 Task: Add a signature Cody Rivera containing 'Thanks for your time, Cody Rivera' to email address softage.1@softage.net and add a folder Training
Action: Mouse moved to (661, 284)
Screenshot: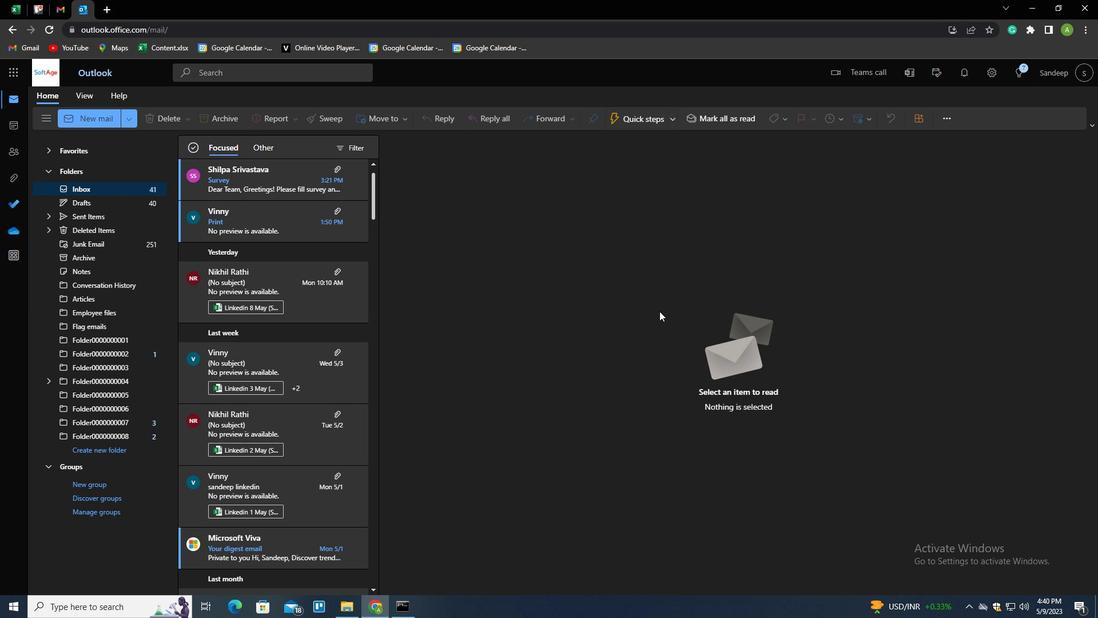 
Action: Key pressed n
Screenshot: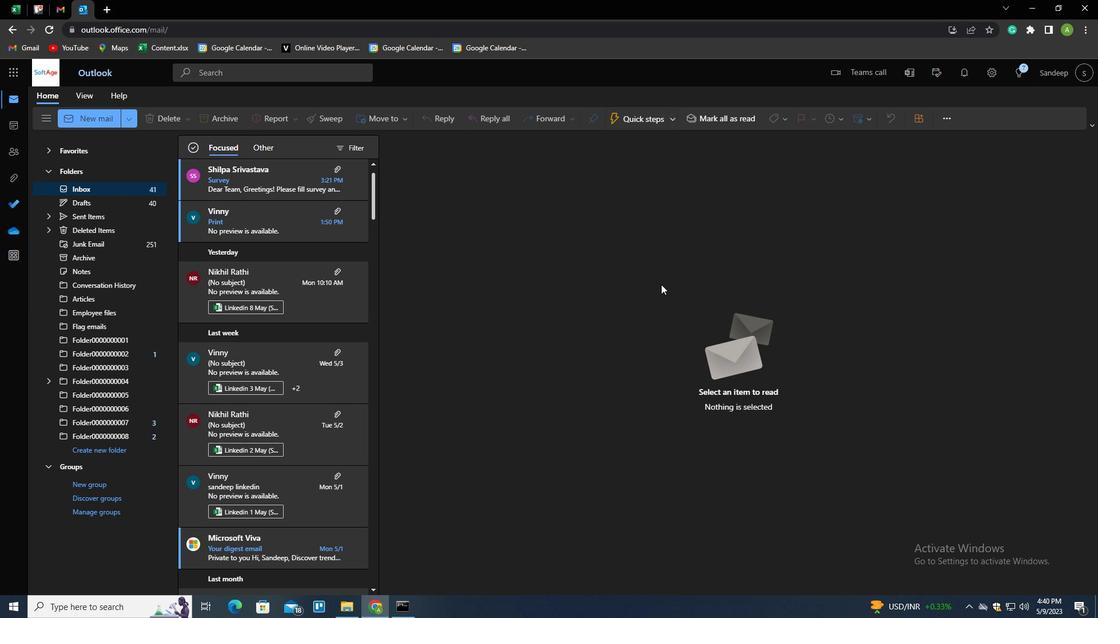 
Action: Mouse moved to (761, 117)
Screenshot: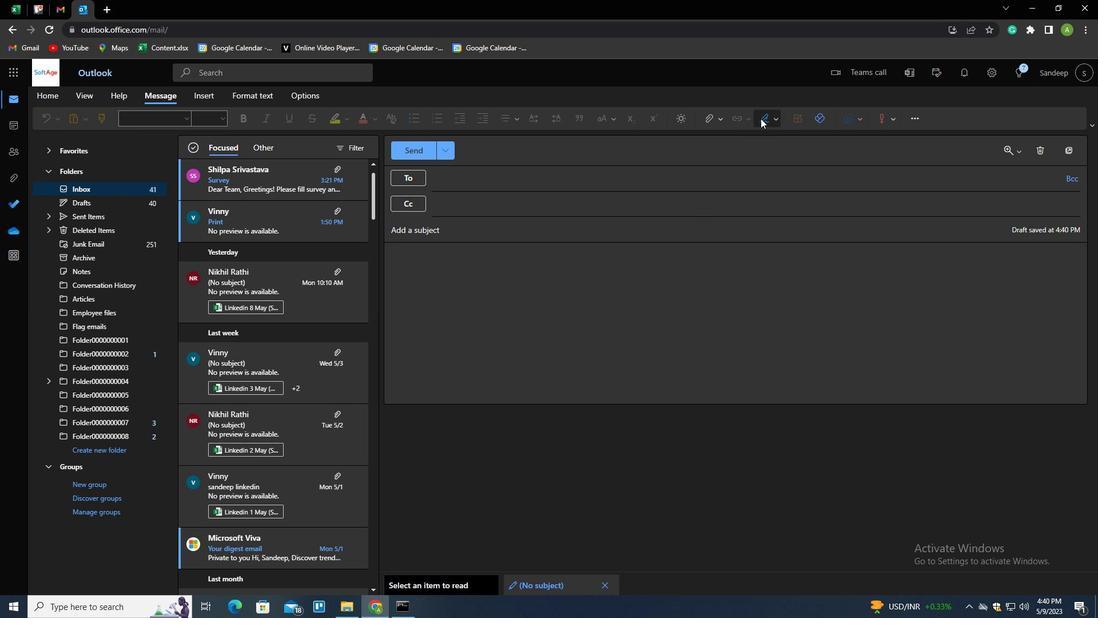 
Action: Mouse pressed left at (761, 117)
Screenshot: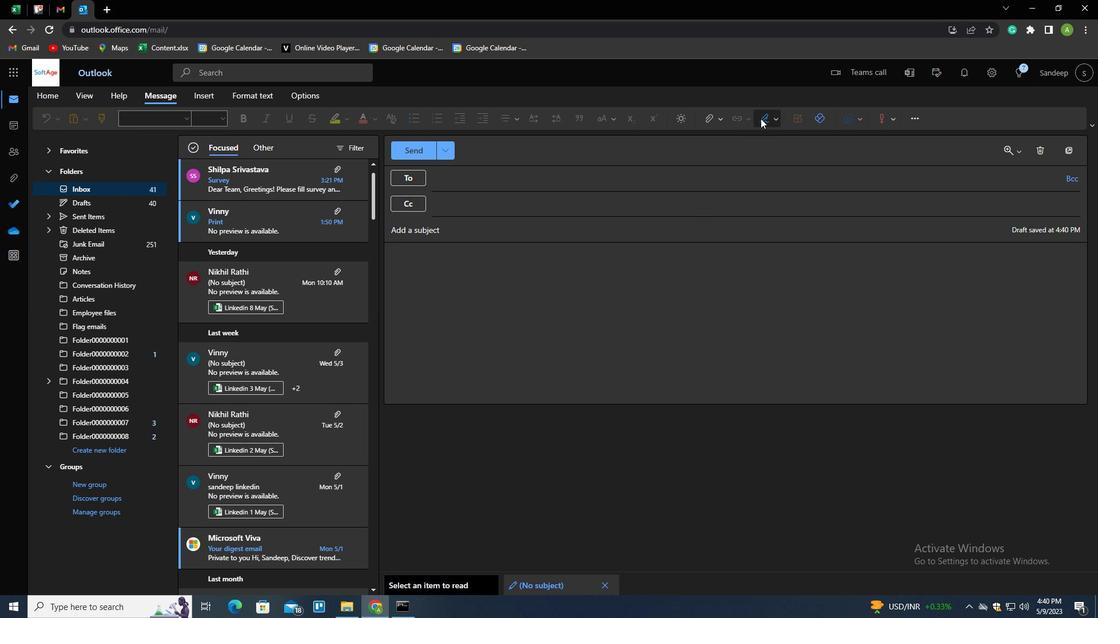 
Action: Mouse moved to (760, 137)
Screenshot: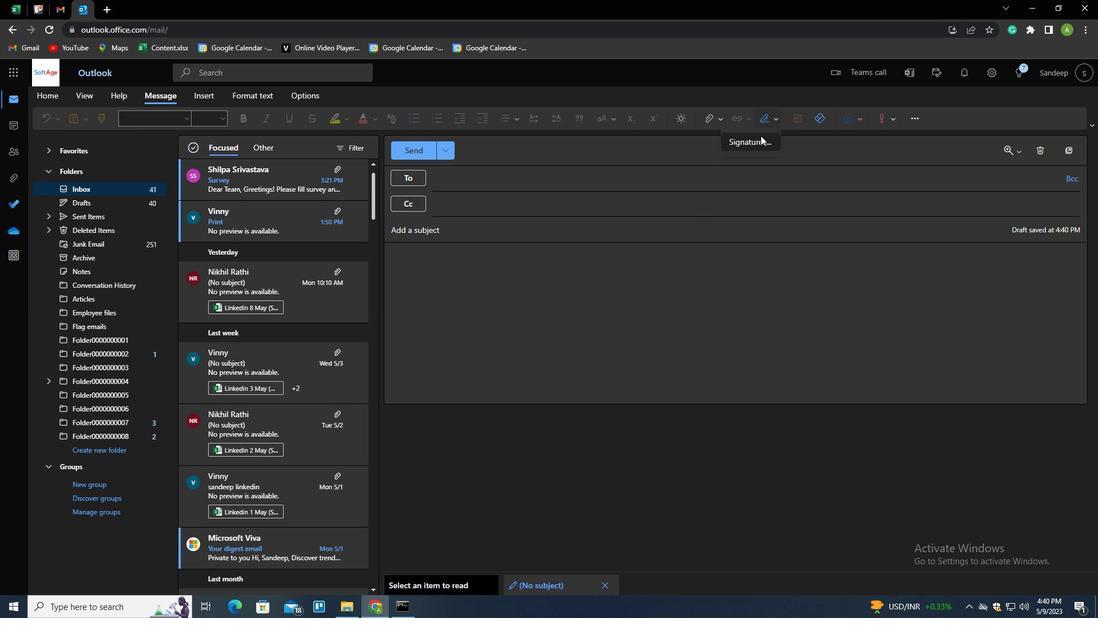 
Action: Mouse pressed left at (760, 137)
Screenshot: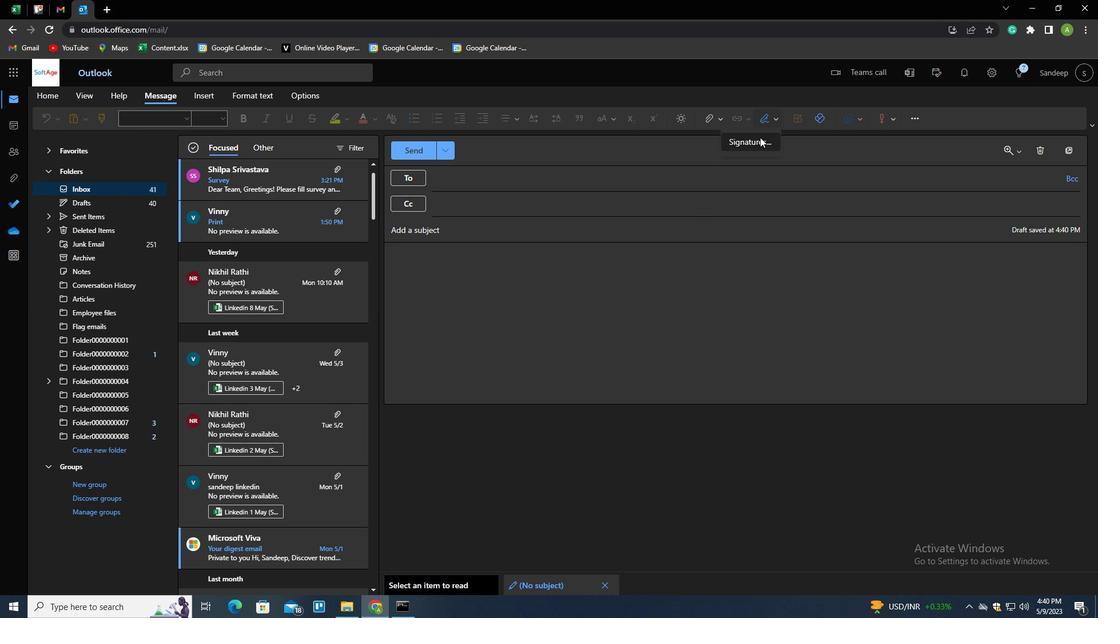 
Action: Mouse moved to (786, 301)
Screenshot: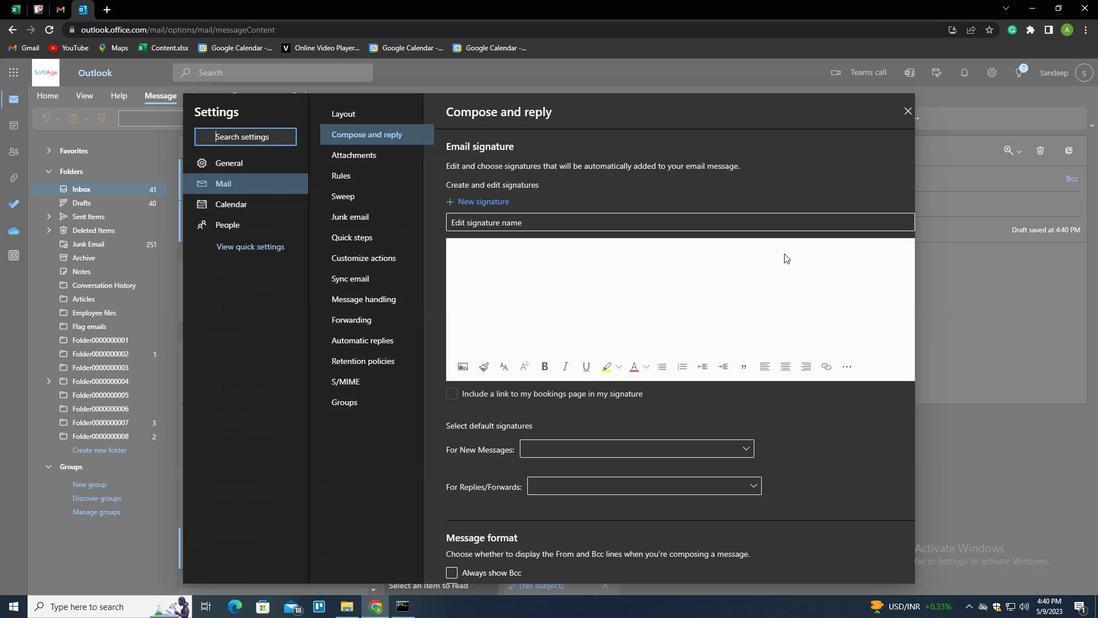 
Action: Mouse scrolled (786, 301) with delta (0, 0)
Screenshot: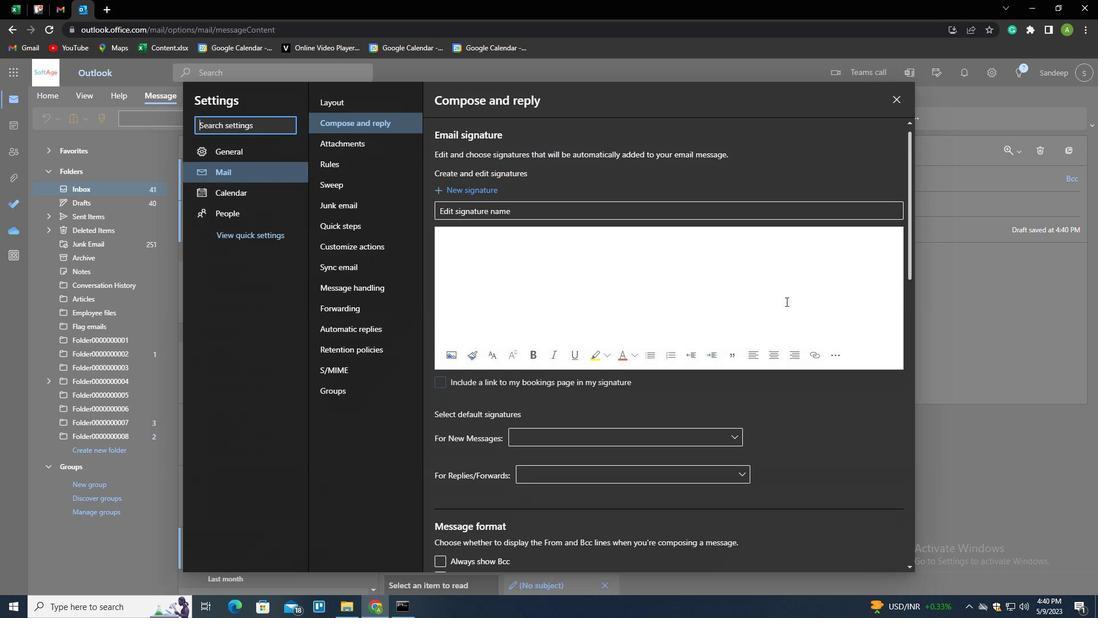 
Action: Mouse moved to (538, 157)
Screenshot: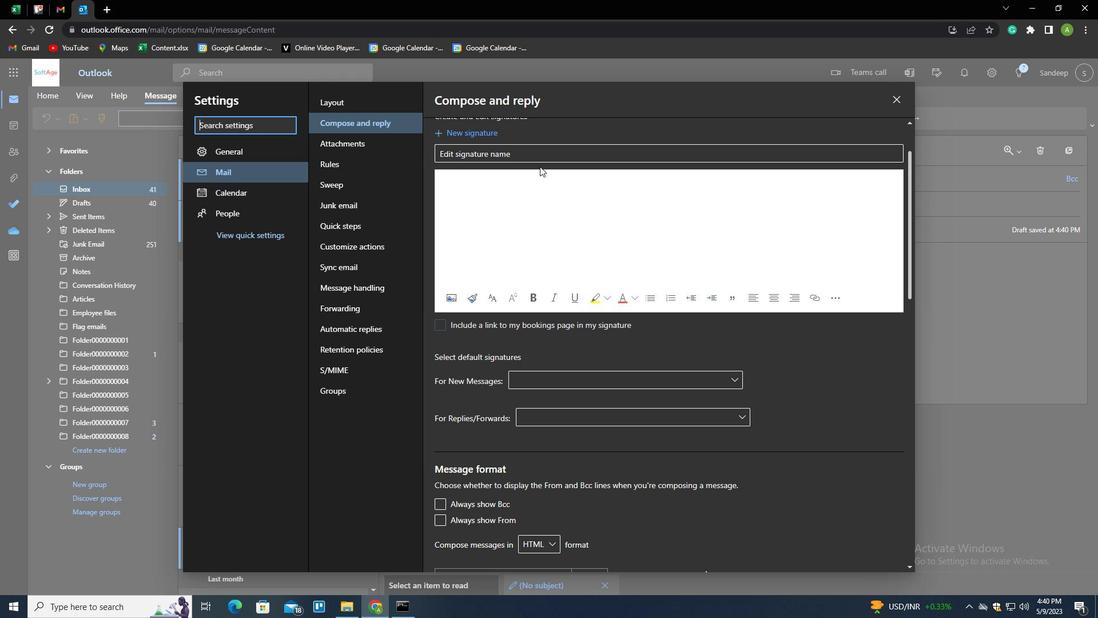 
Action: Mouse pressed left at (538, 157)
Screenshot: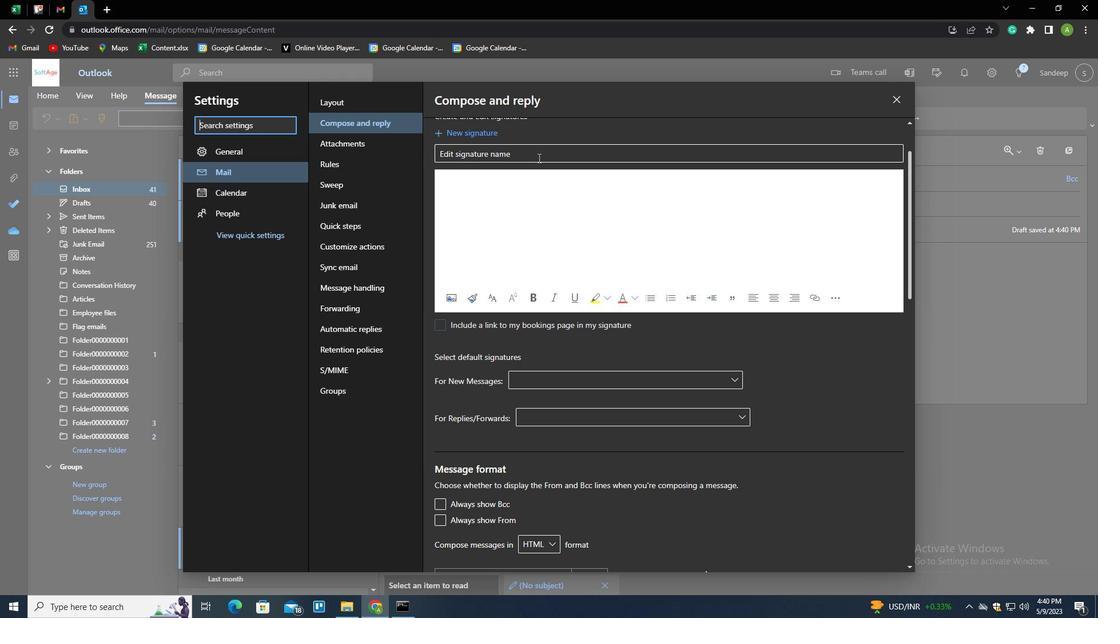 
Action: Key pressed <Key.shift><Key.shift><Key.shift><Key.shift><Key.shift><Key.shift><Key.shift><Key.shift><Key.shift><Key.shift><Key.shift><Key.shift><Key.shift><Key.shift><Key.shift><Key.shift><Key.shift><Key.shift><Key.shift><Key.shift><Key.shift><Key.shift><Key.shift><Key.shift><Key.shift><Key.shift><Key.shift><Key.shift><Key.shift><Key.shift><Key.shift><Key.shift><Key.shift><Key.shift><Key.shift>CODY<Key.space><Key.shift>RIVERA<Key.tab><Key.shift_r><Key.enter><Key.enter><Key.enter><Key.enter><Key.enter><Key.shift>THANKS<Key.space>FOR<Key.space>YOUR<Key.space>TIME<Key.shift_r><Key.enter><Key.shift>CODY<Key.space><Key.shift>RIVERA
Screenshot: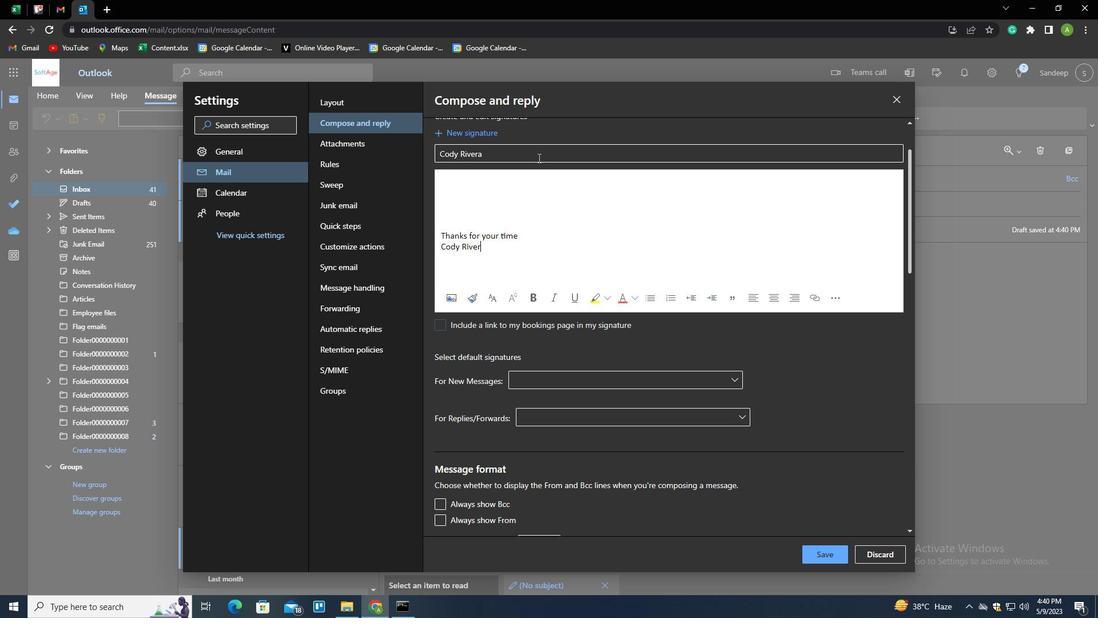 
Action: Mouse moved to (820, 547)
Screenshot: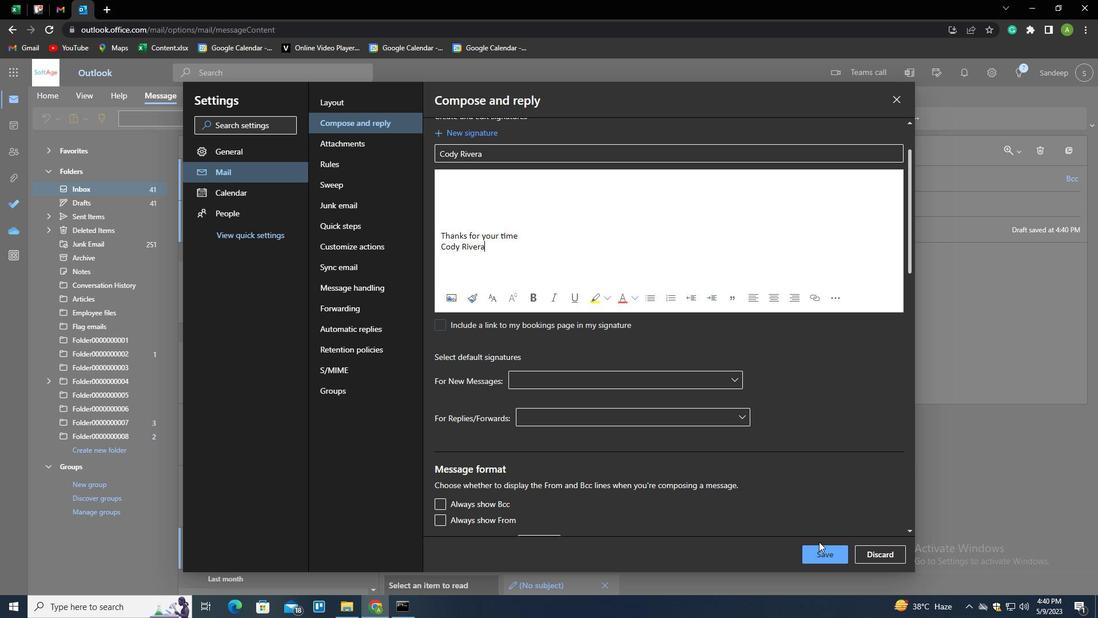 
Action: Mouse pressed left at (820, 547)
Screenshot: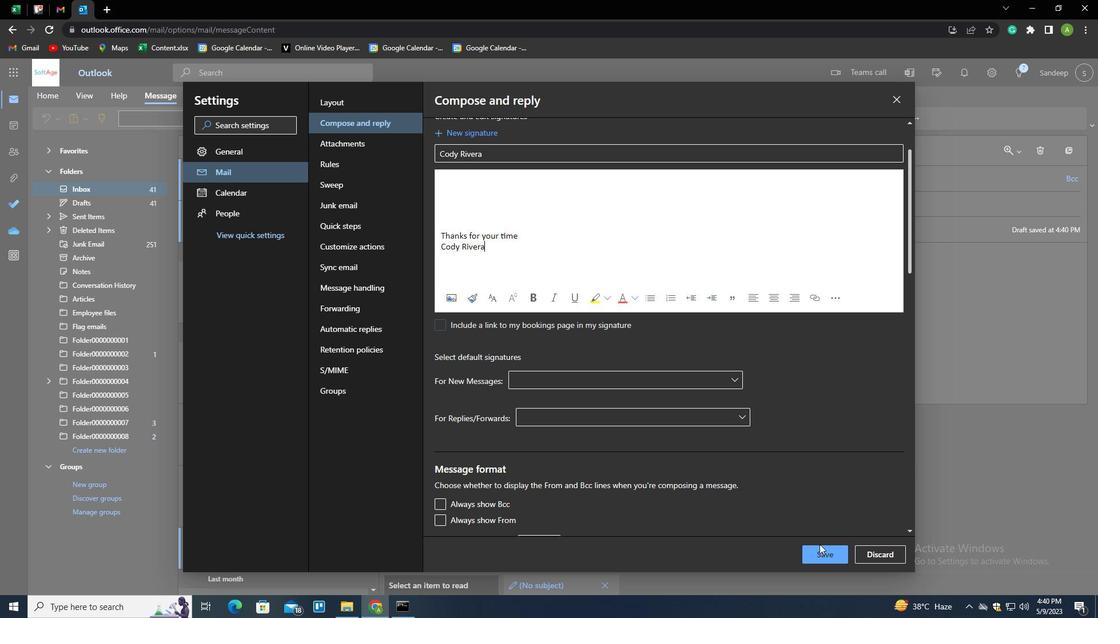
Action: Mouse moved to (988, 331)
Screenshot: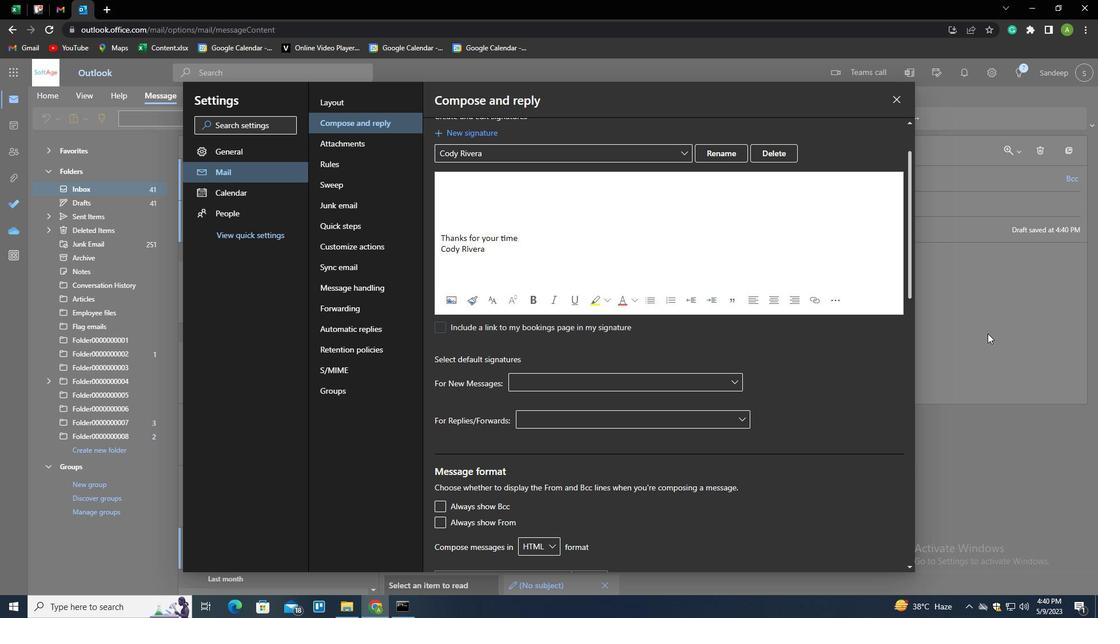 
Action: Mouse pressed left at (988, 331)
Screenshot: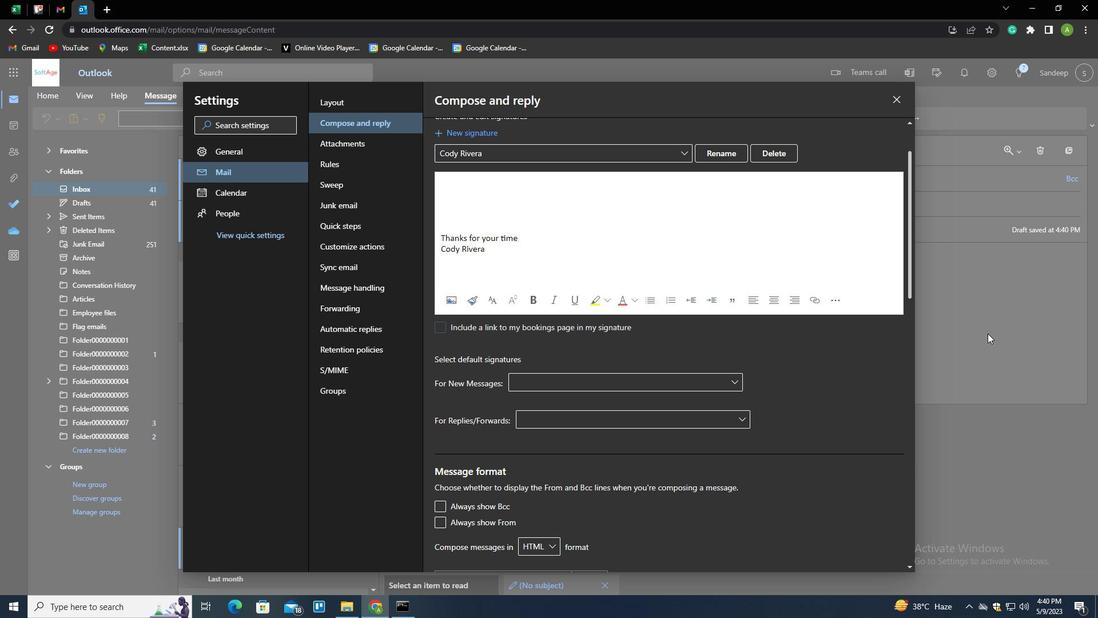 
Action: Mouse moved to (773, 116)
Screenshot: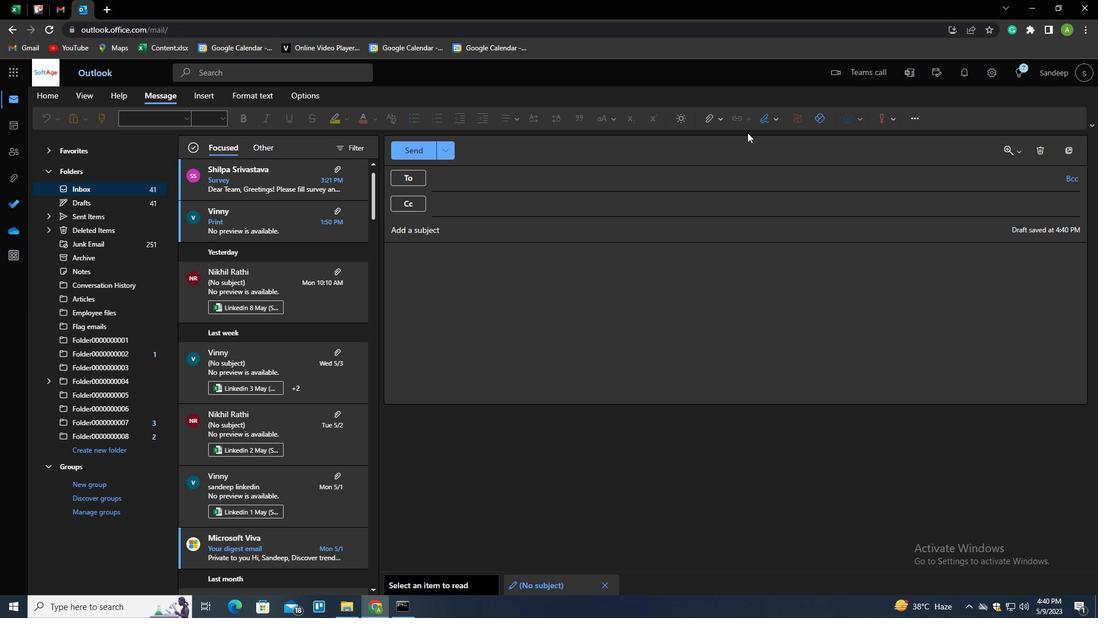 
Action: Mouse pressed left at (773, 116)
Screenshot: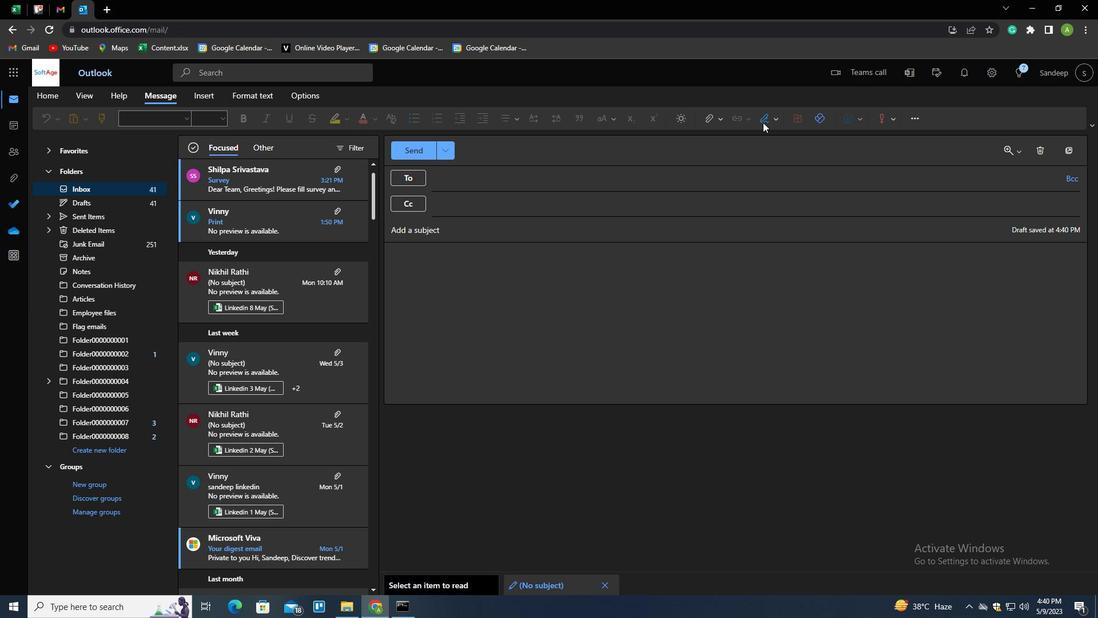 
Action: Mouse moved to (753, 143)
Screenshot: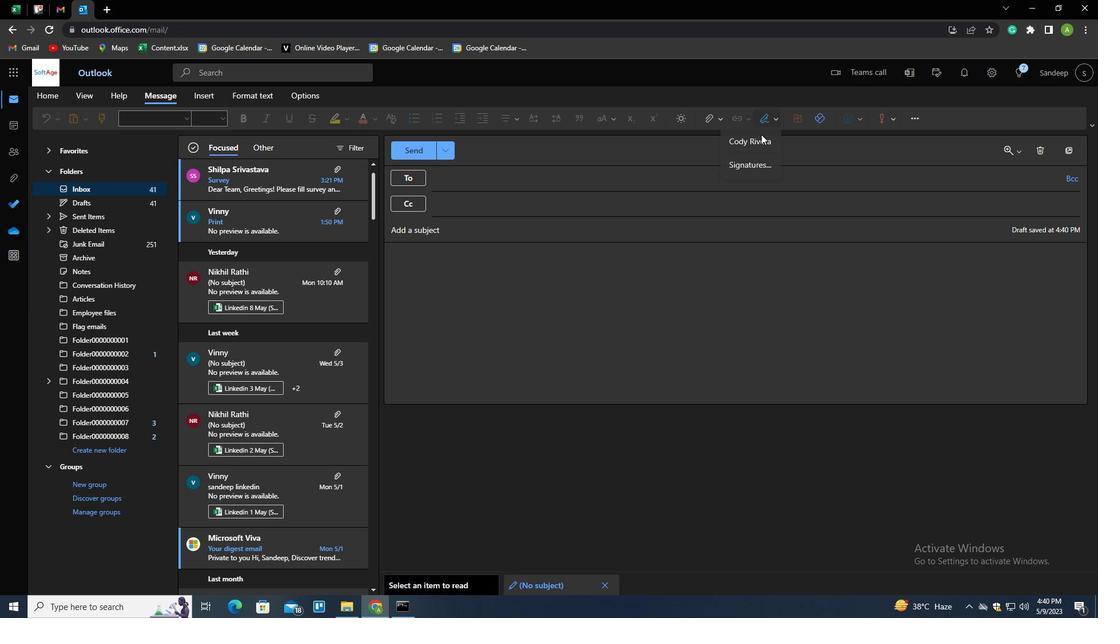 
Action: Mouse pressed left at (753, 143)
Screenshot: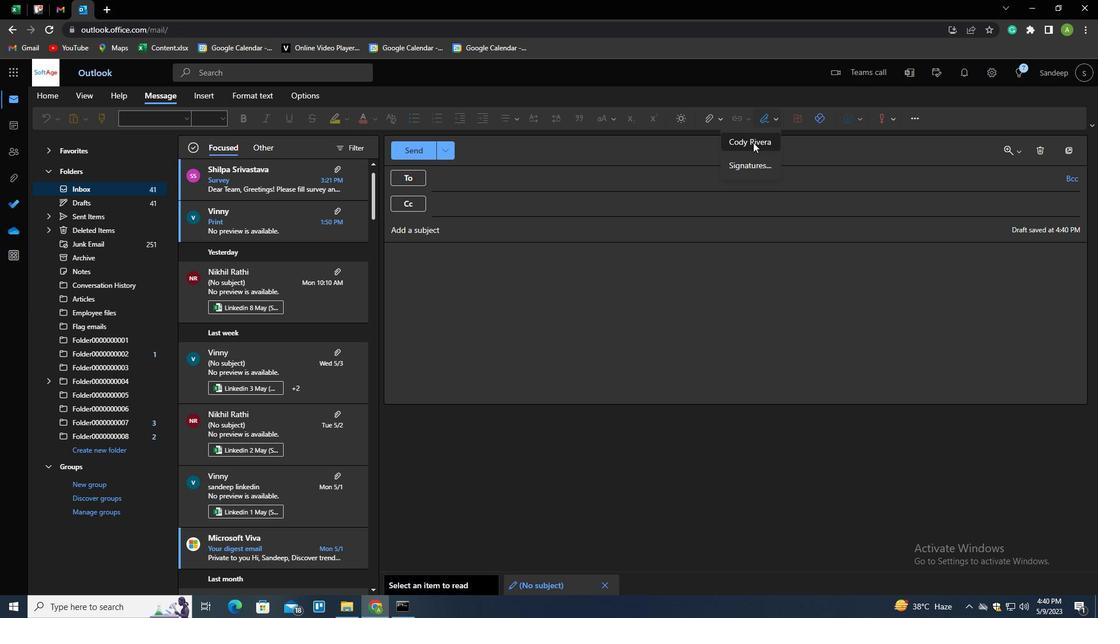 
Action: Mouse moved to (471, 176)
Screenshot: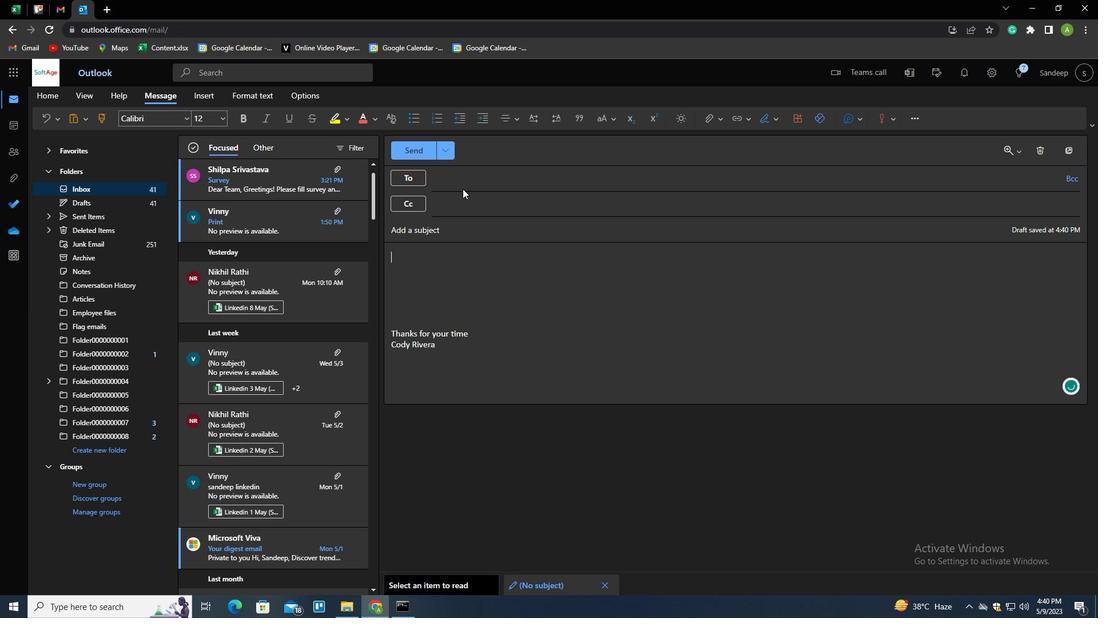 
Action: Mouse pressed left at (471, 176)
Screenshot: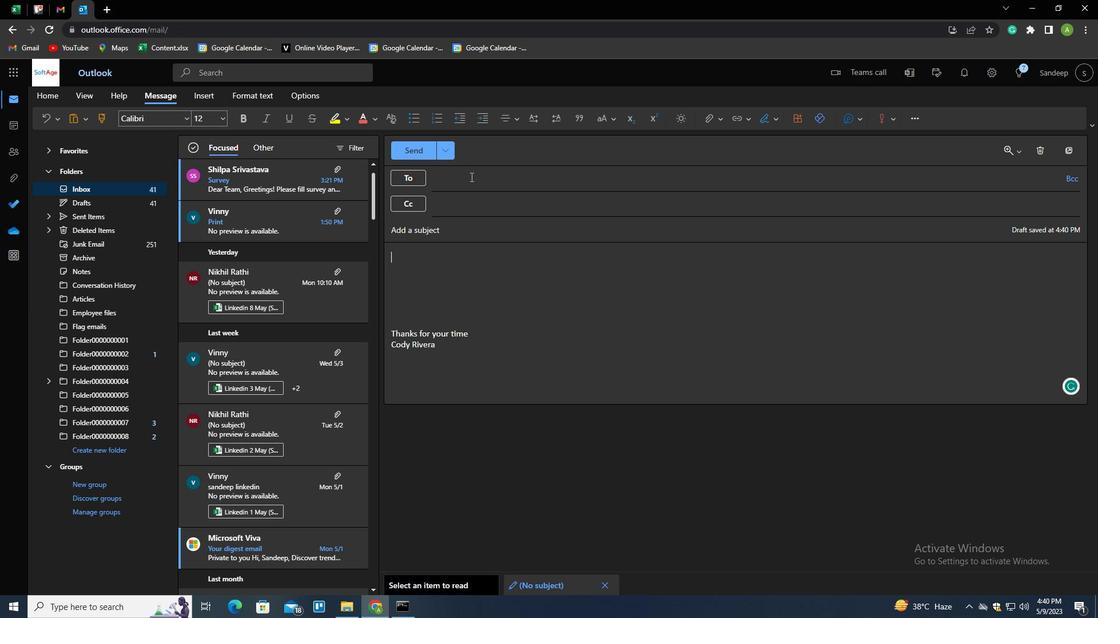 
Action: Key pressed SOFTAGE.1<Key.shift>@
Screenshot: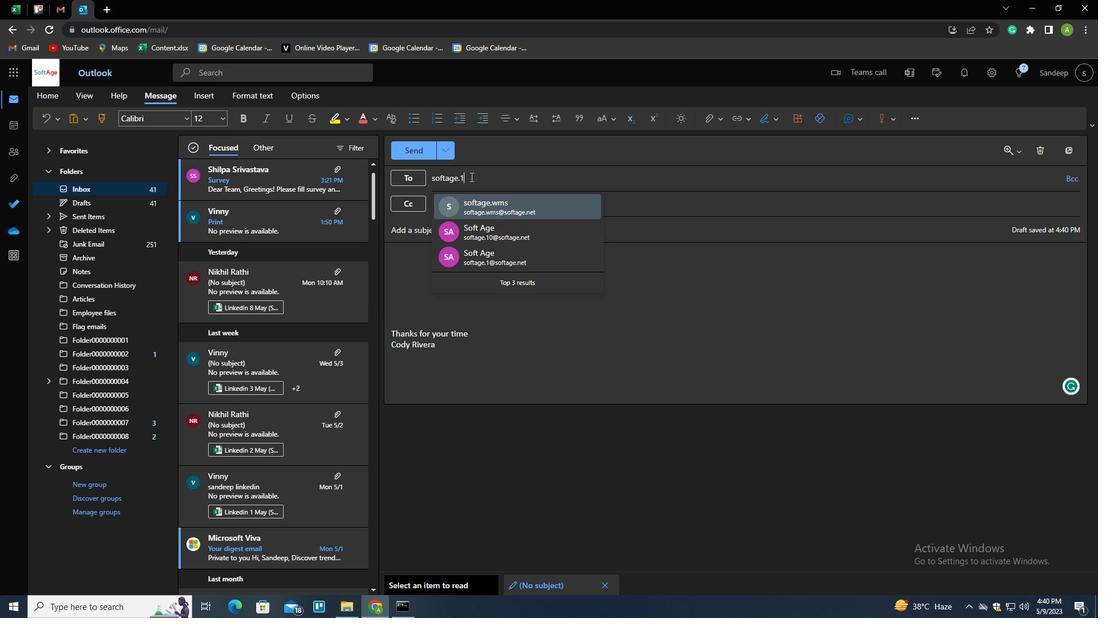 
Action: Mouse moved to (474, 207)
Screenshot: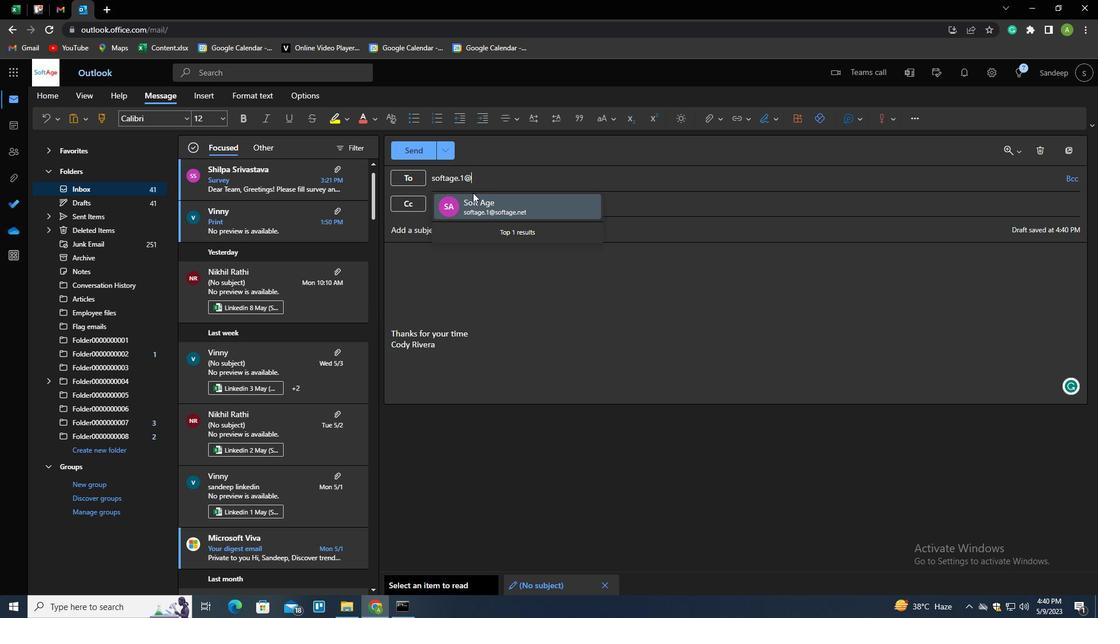 
Action: Mouse pressed left at (474, 207)
Screenshot: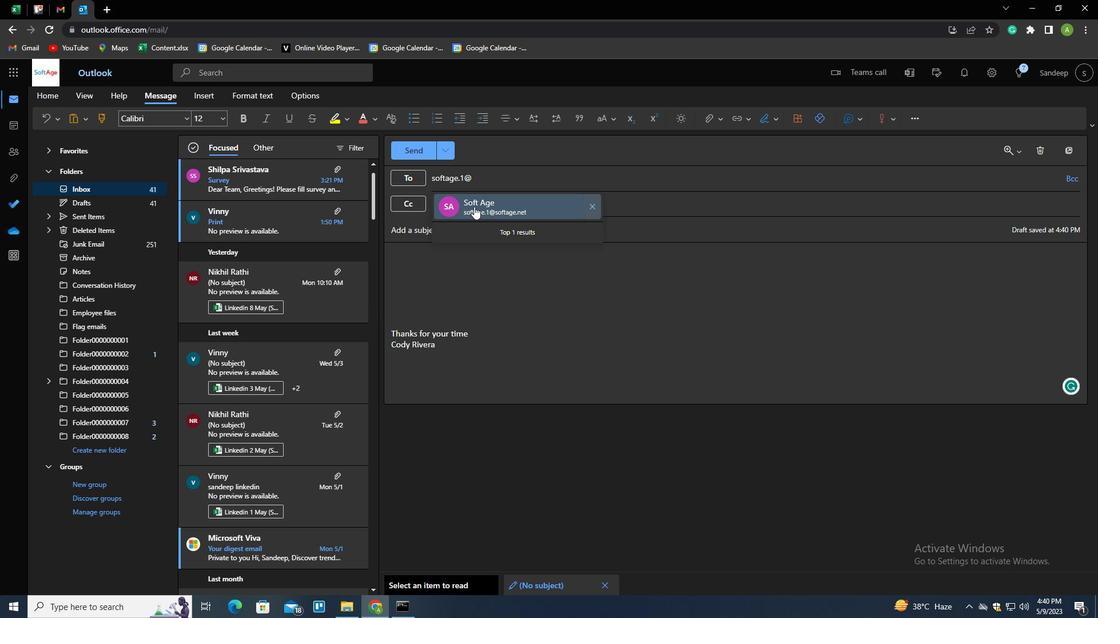 
Action: Mouse moved to (101, 455)
Screenshot: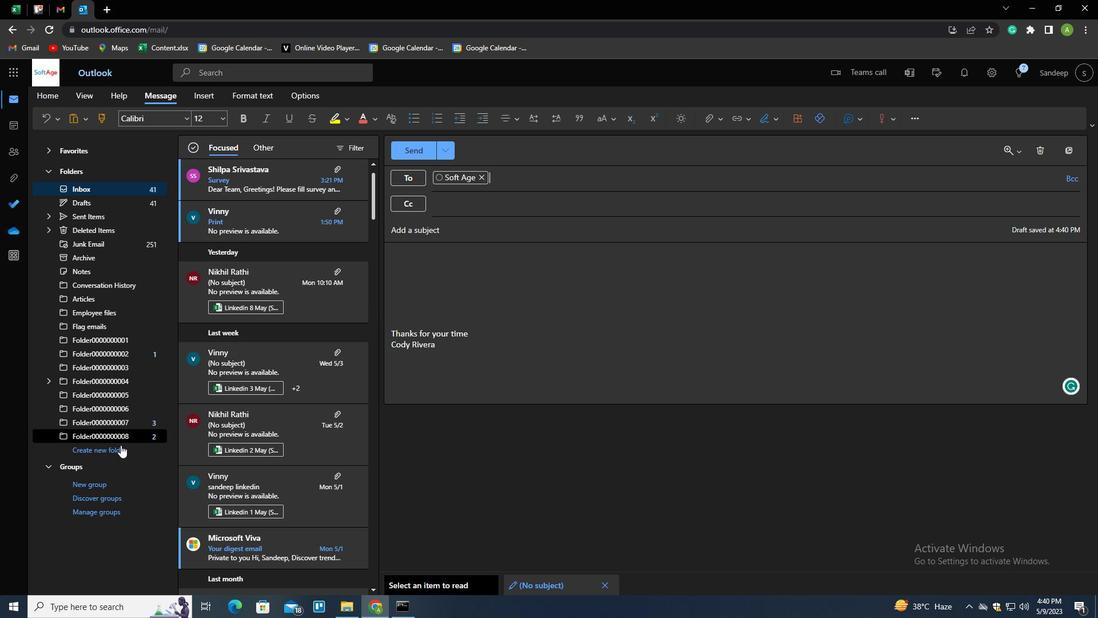 
Action: Mouse pressed left at (101, 455)
Screenshot: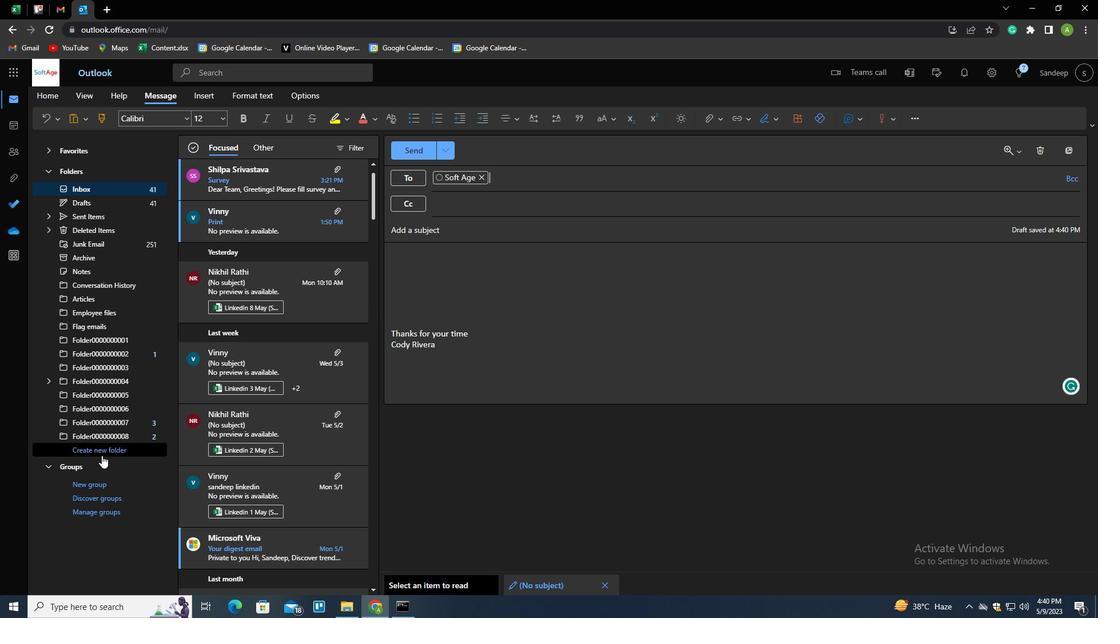 
Action: Key pressed <Key.shift>TRAINING<Key.enter>
Screenshot: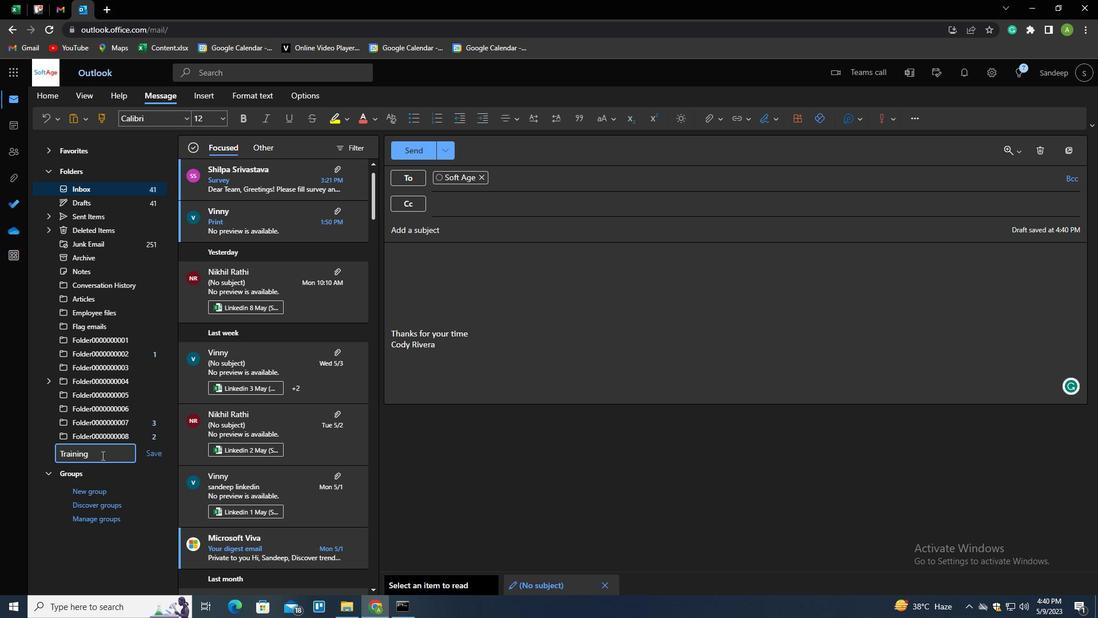 
